 Task: Search one way flight ticket for 1 adult, 1 child, 1 infant in seat in premium economy from Wrangell: Wrangell Airport (also See Wrangell Seaplane Base) to Greensboro: Piedmont Triad International Airport on 5-1-2023. Choice of flights is Singapure airlines. Number of bags: 6 checked bags. Price is upto 86000. Outbound departure time preference is 23:45. Return departure time preference is 4:00.
Action: Mouse moved to (180, 155)
Screenshot: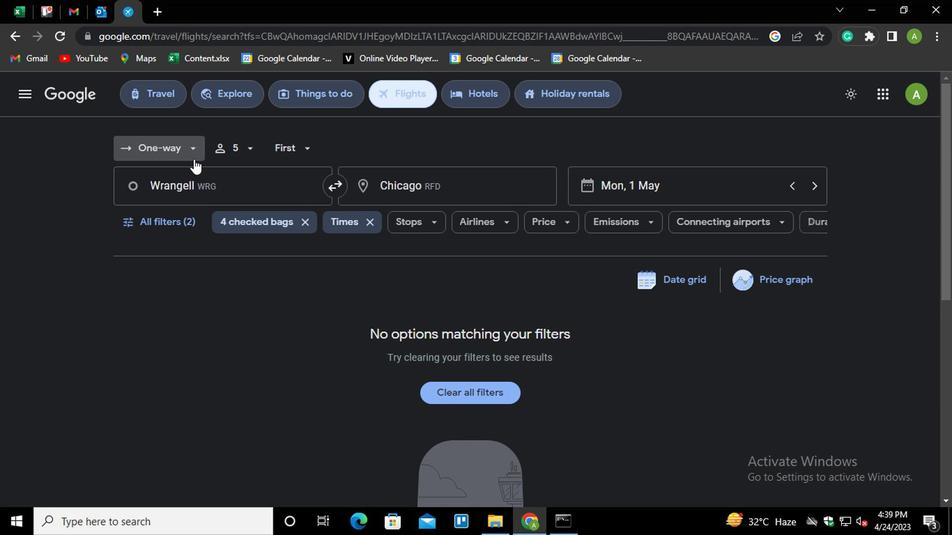 
Action: Mouse pressed left at (180, 155)
Screenshot: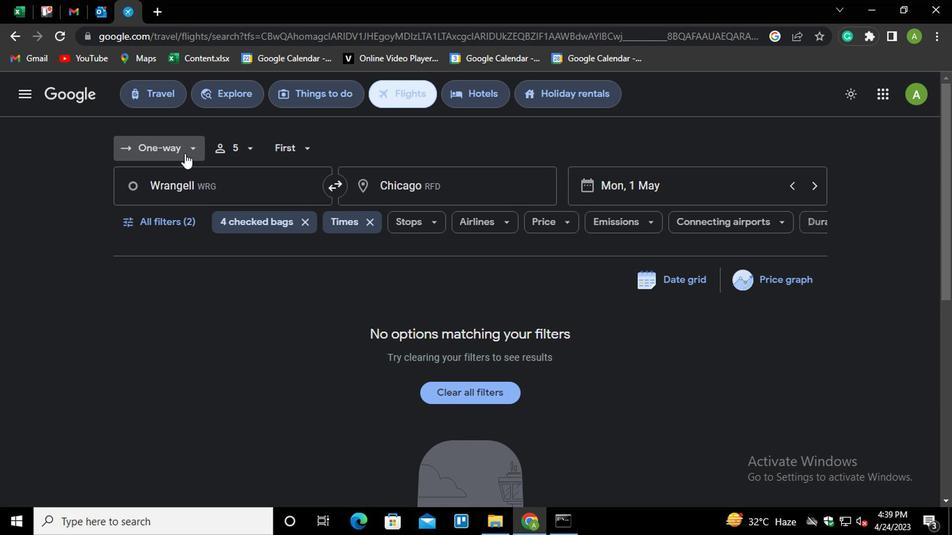 
Action: Mouse moved to (184, 211)
Screenshot: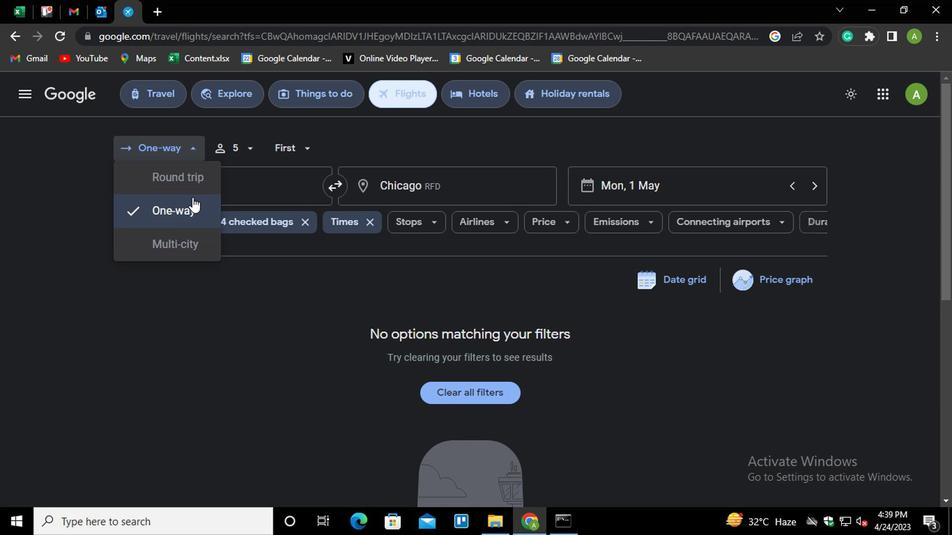 
Action: Mouse pressed left at (184, 211)
Screenshot: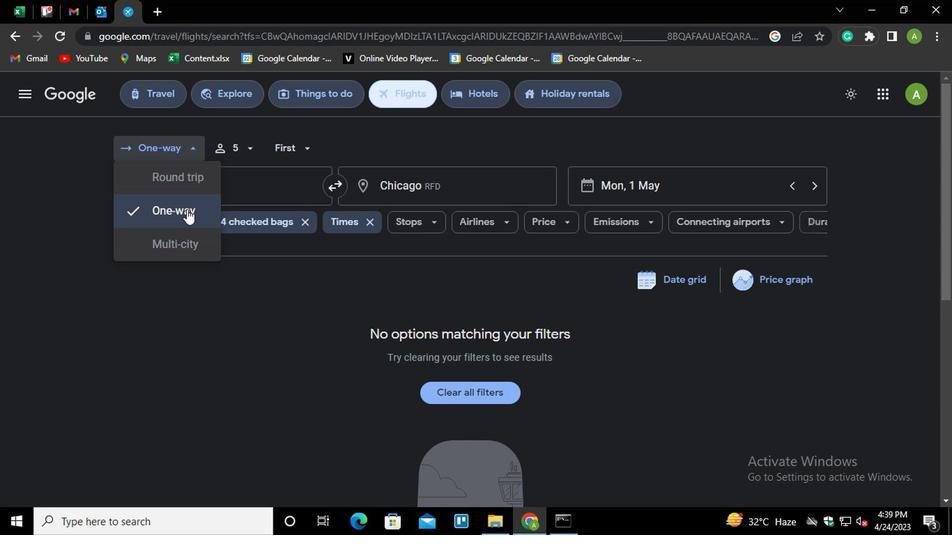 
Action: Mouse moved to (218, 150)
Screenshot: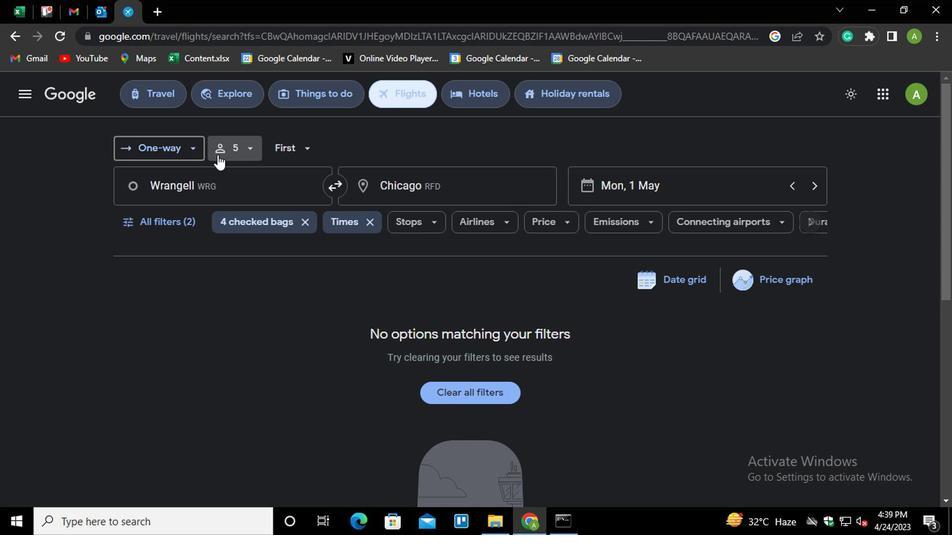 
Action: Mouse pressed left at (218, 150)
Screenshot: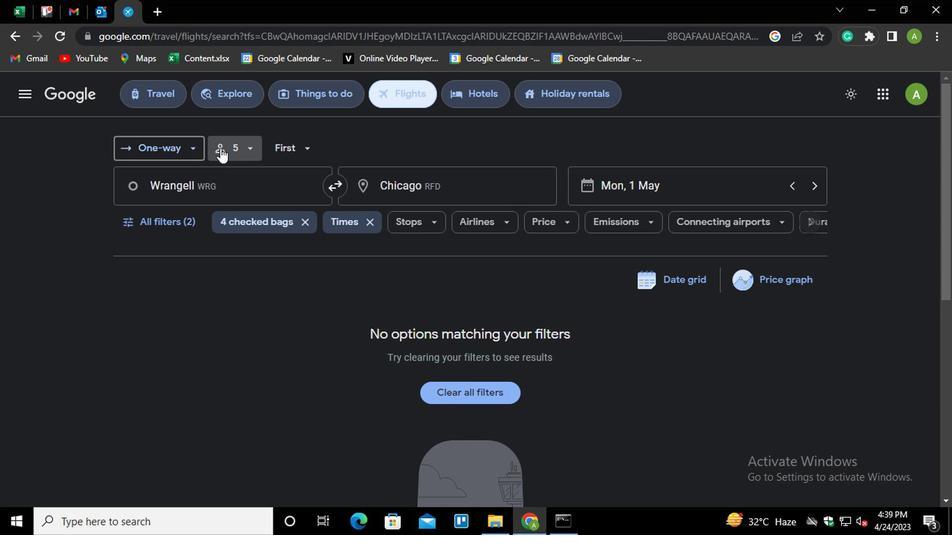 
Action: Mouse moved to (309, 184)
Screenshot: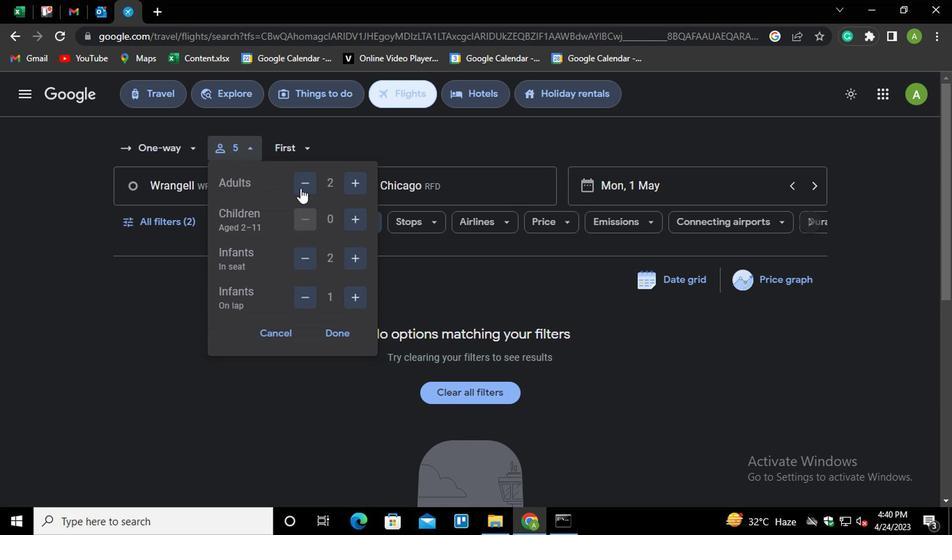 
Action: Mouse pressed left at (309, 184)
Screenshot: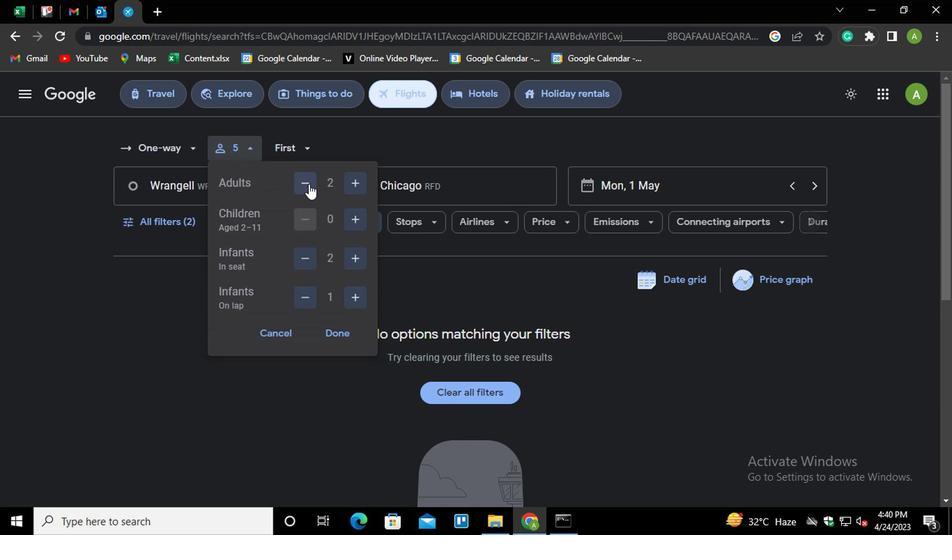 
Action: Mouse moved to (350, 218)
Screenshot: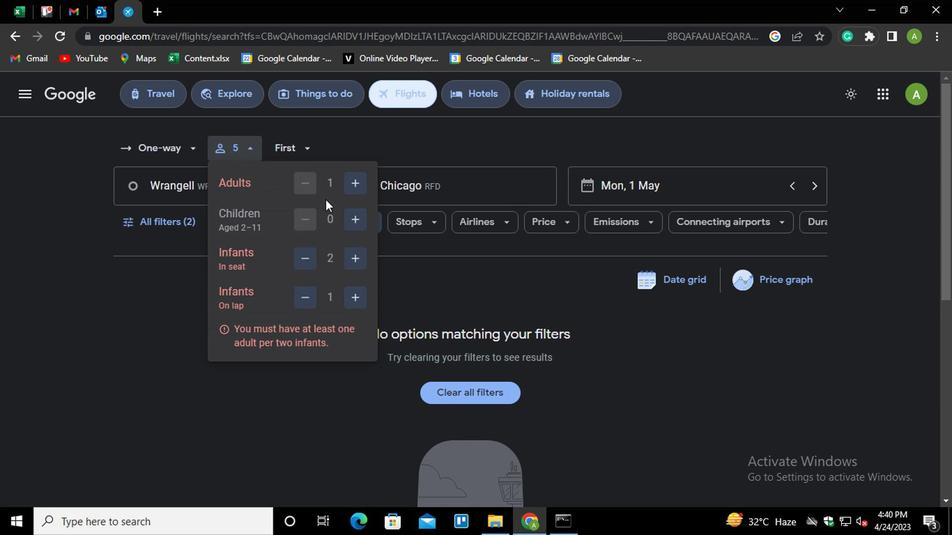 
Action: Mouse pressed left at (350, 218)
Screenshot: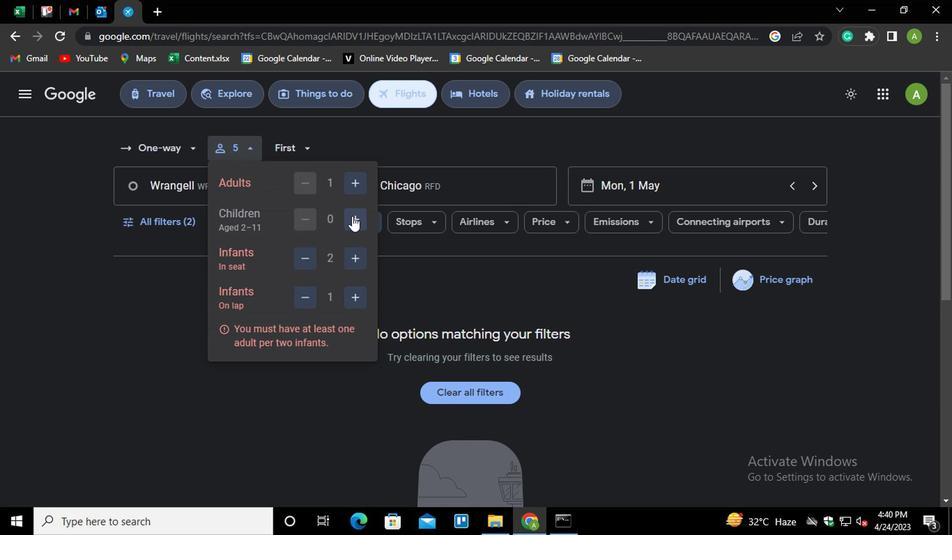 
Action: Mouse moved to (299, 258)
Screenshot: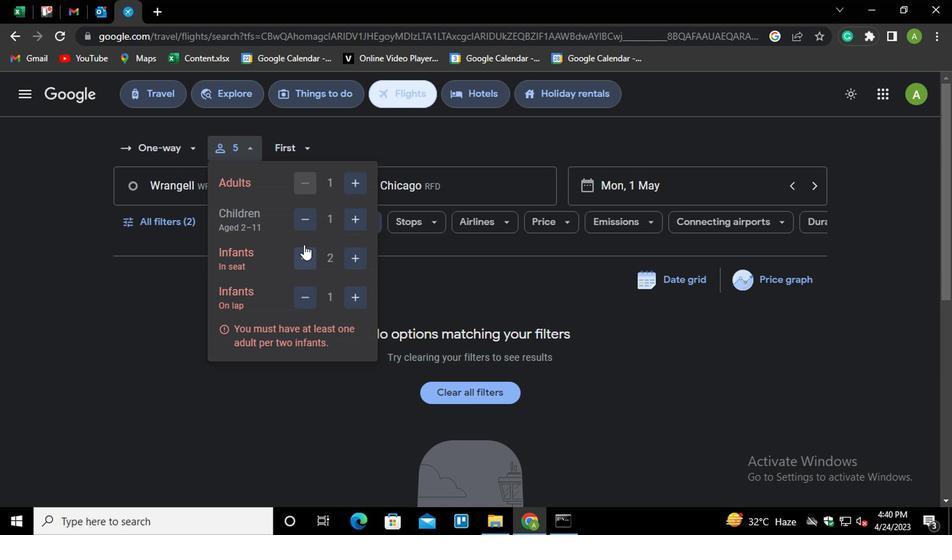 
Action: Mouse pressed left at (299, 258)
Screenshot: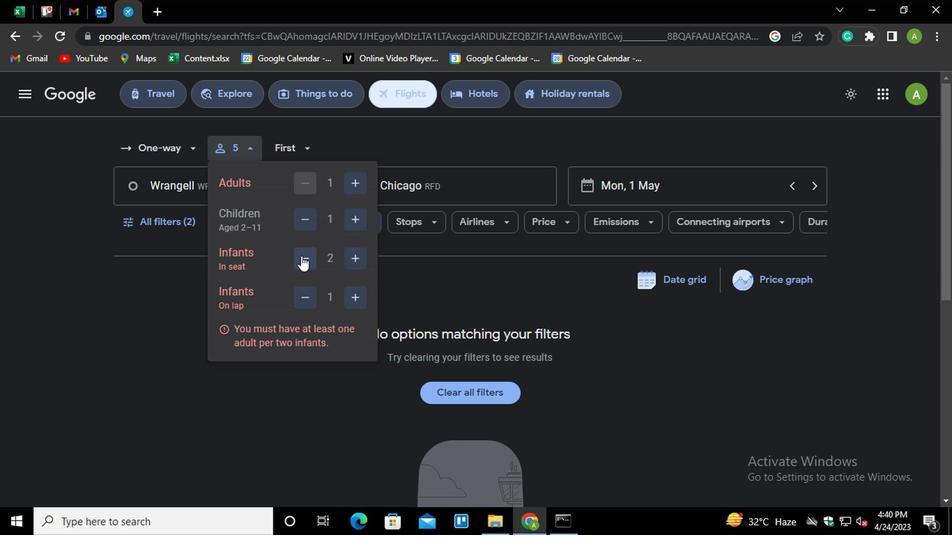 
Action: Mouse moved to (307, 294)
Screenshot: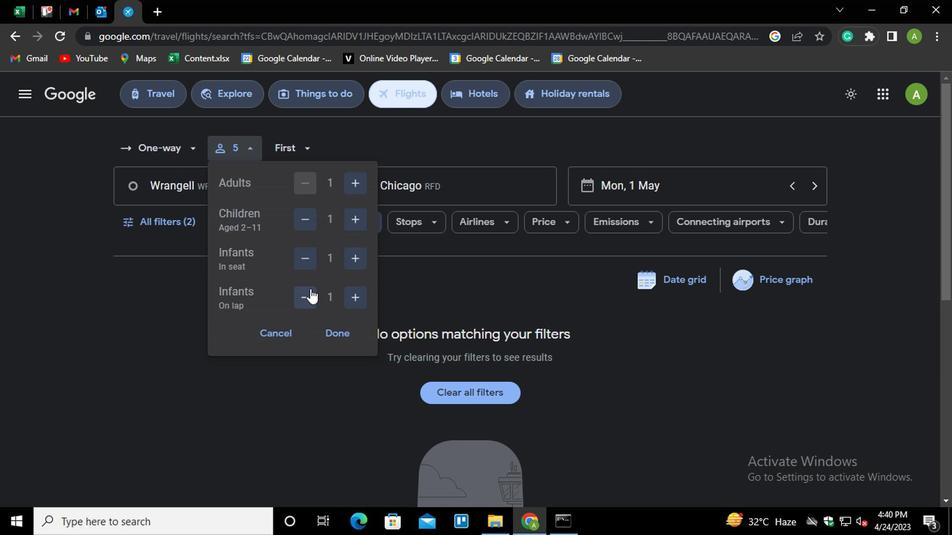 
Action: Mouse pressed left at (307, 294)
Screenshot: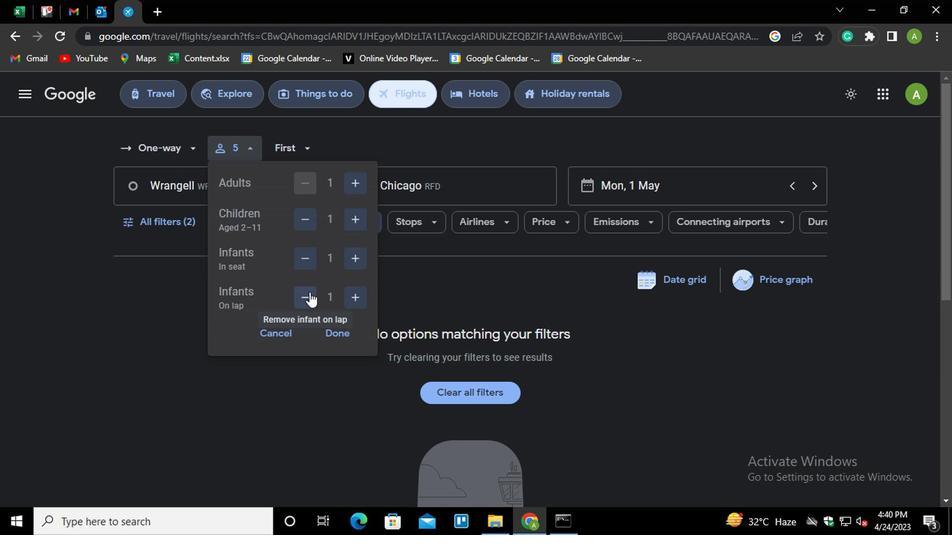 
Action: Mouse moved to (325, 335)
Screenshot: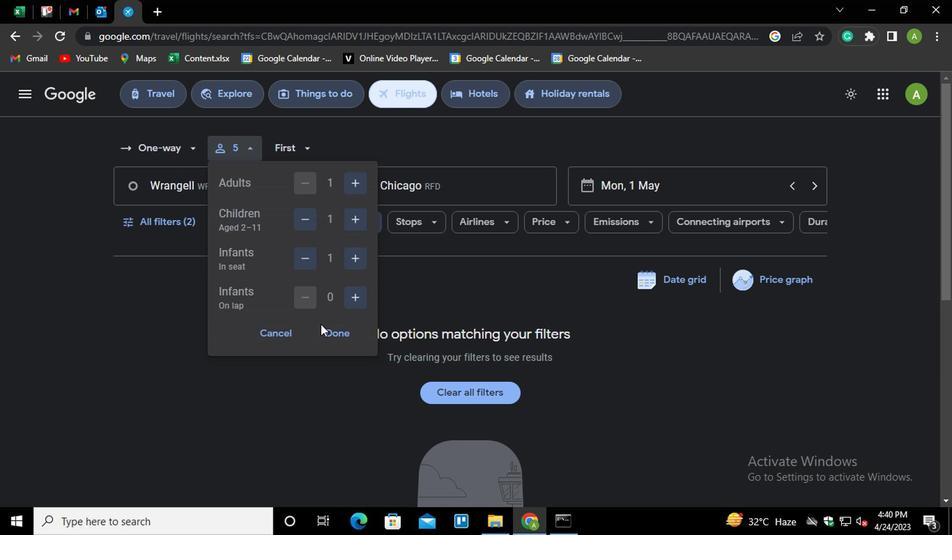 
Action: Mouse pressed left at (325, 335)
Screenshot: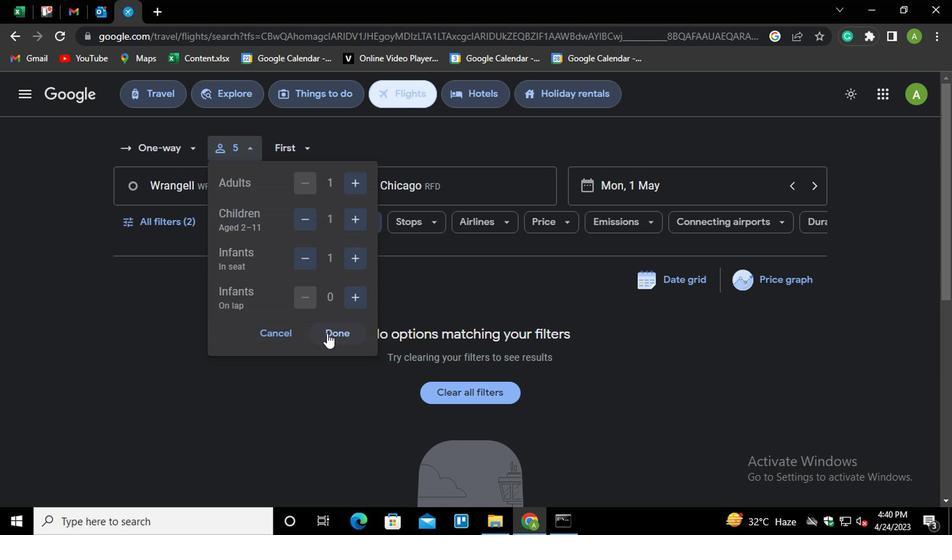 
Action: Mouse moved to (302, 155)
Screenshot: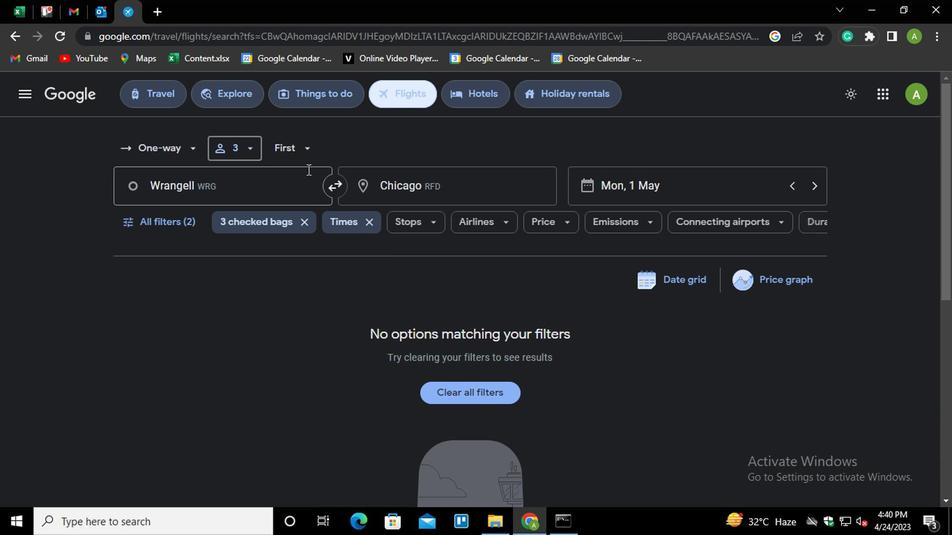 
Action: Mouse pressed left at (302, 155)
Screenshot: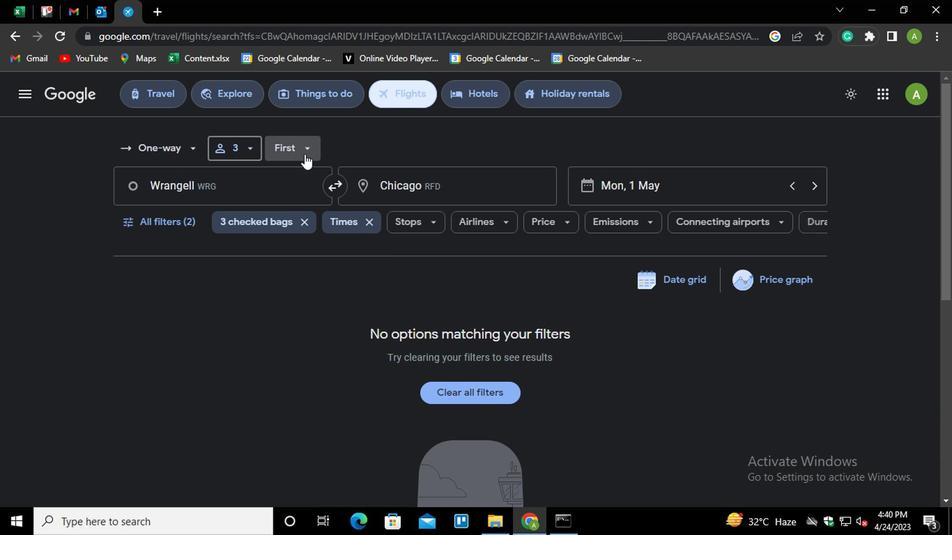 
Action: Mouse moved to (312, 180)
Screenshot: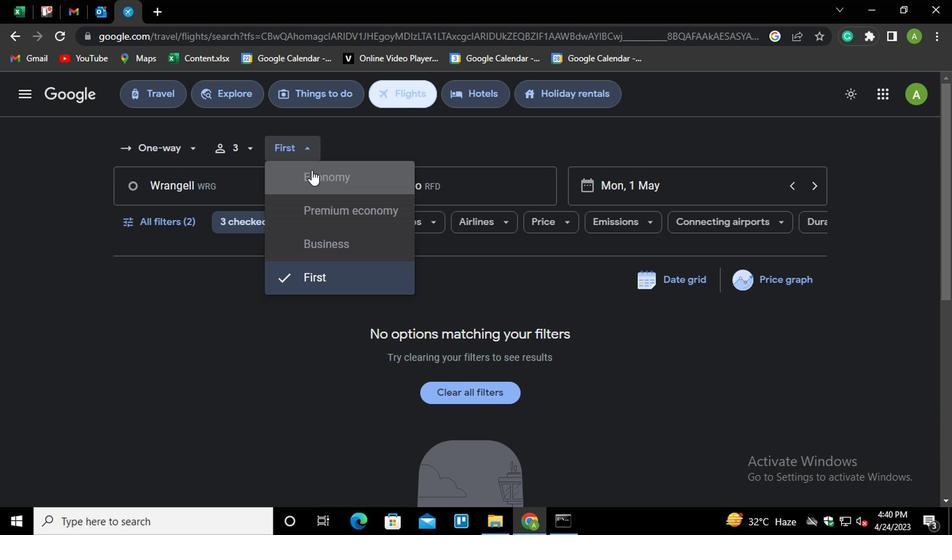 
Action: Mouse pressed left at (312, 180)
Screenshot: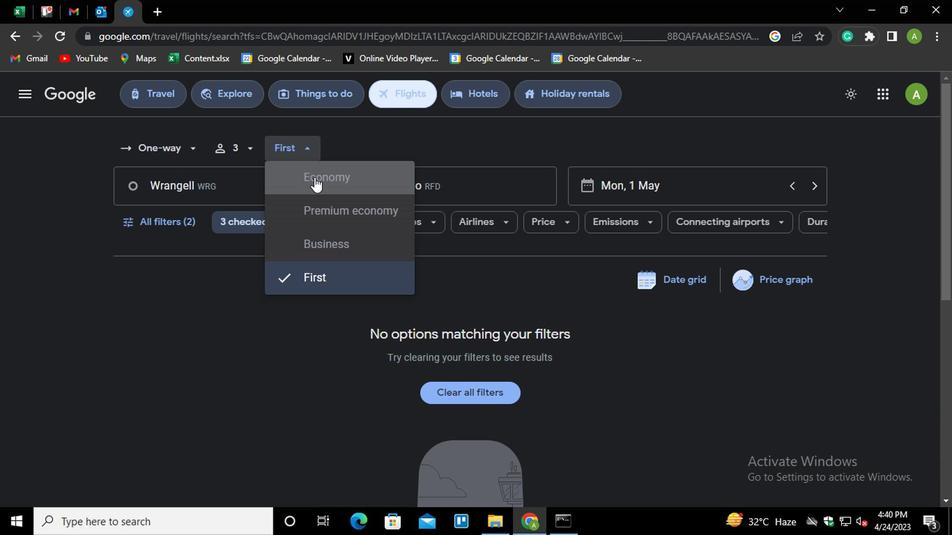 
Action: Mouse moved to (436, 193)
Screenshot: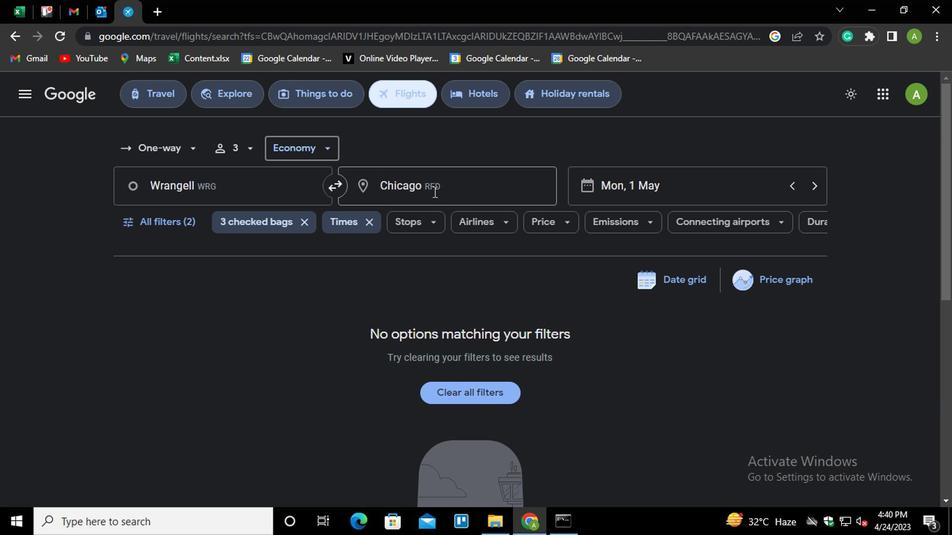
Action: Mouse pressed left at (436, 193)
Screenshot: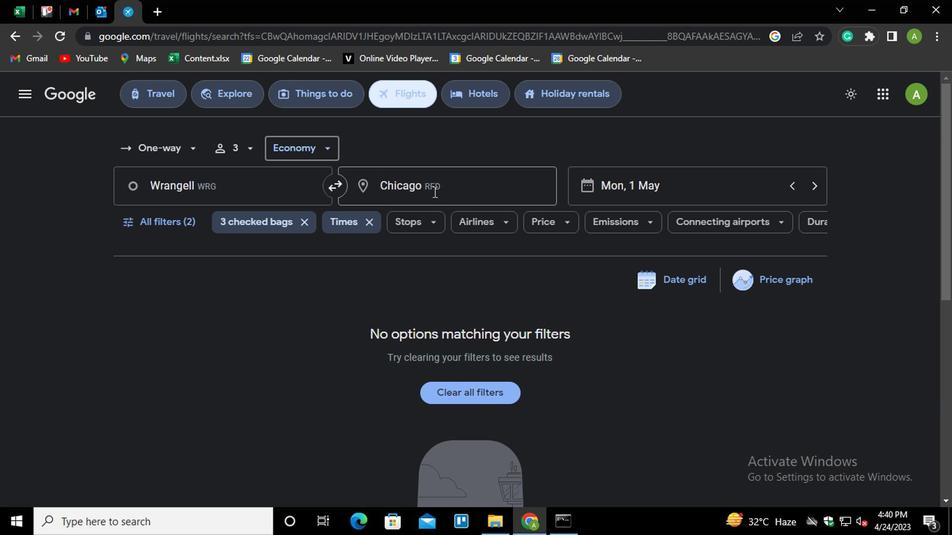 
Action: Key pressed <Key.shift>GREENSBR<Key.backspace><Key.down><Key.down><Key.enter>
Screenshot: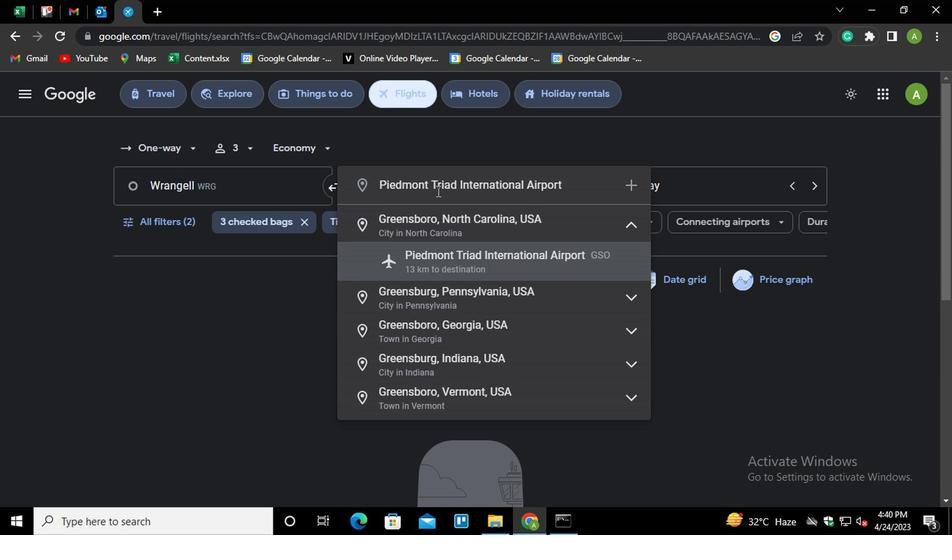 
Action: Mouse moved to (184, 222)
Screenshot: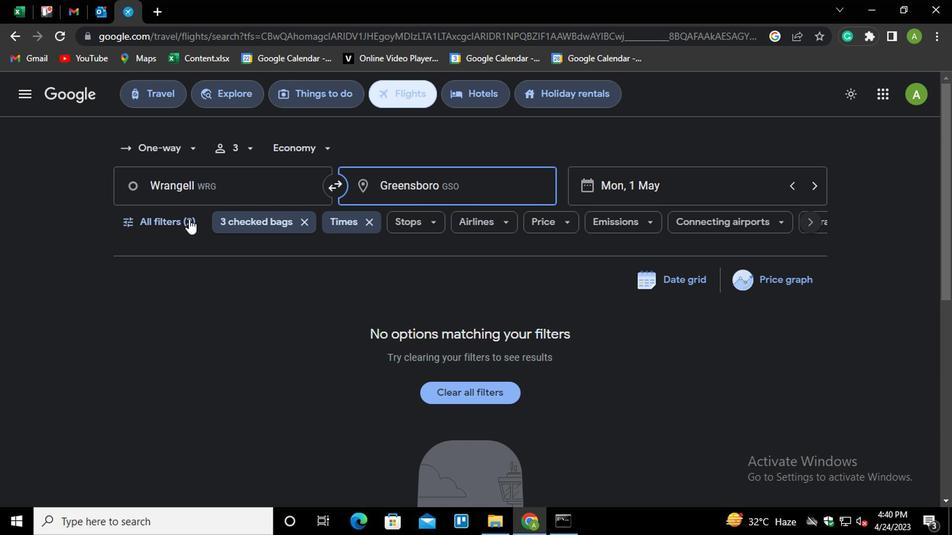 
Action: Mouse pressed left at (184, 222)
Screenshot: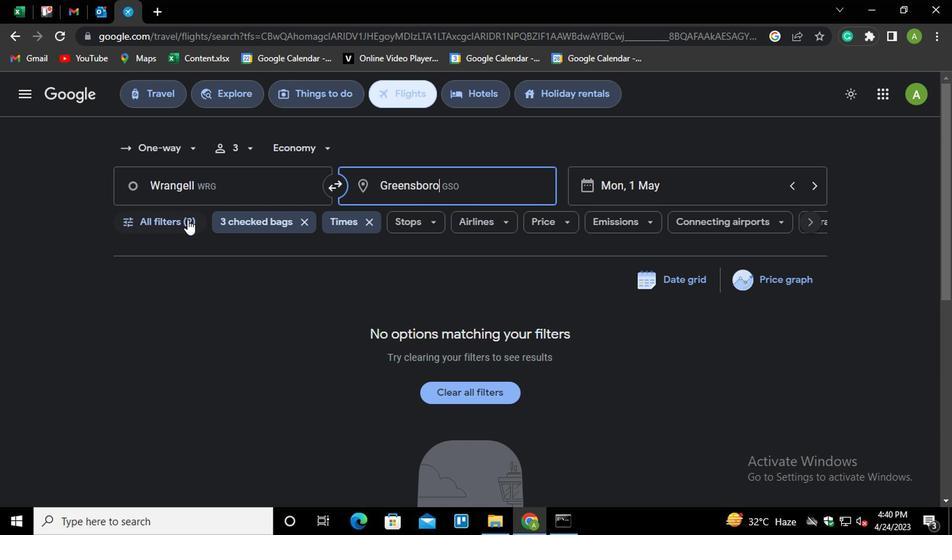 
Action: Mouse moved to (316, 491)
Screenshot: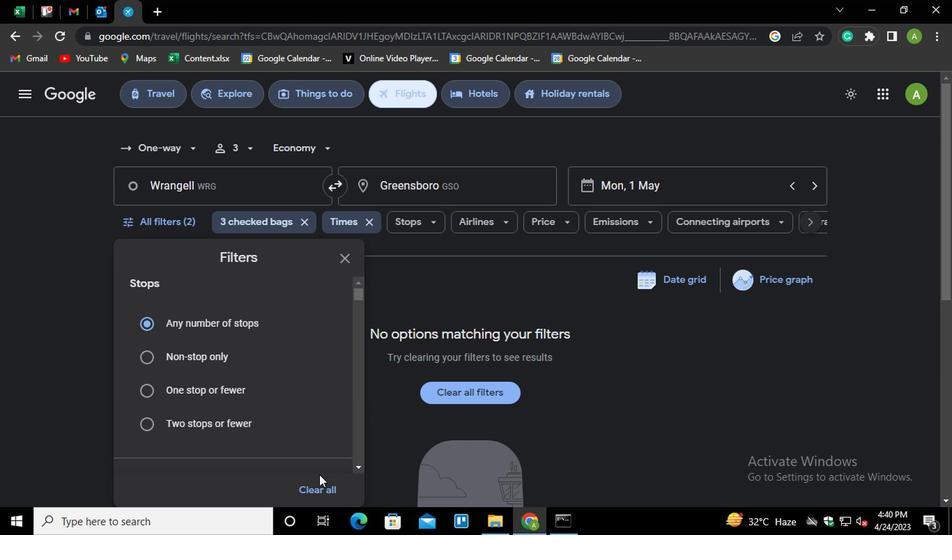 
Action: Mouse pressed left at (316, 491)
Screenshot: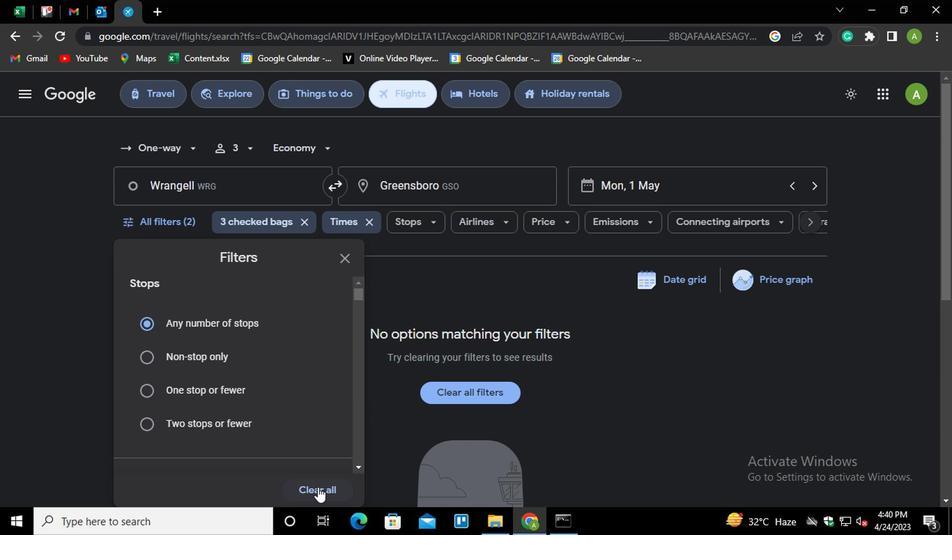 
Action: Mouse moved to (248, 344)
Screenshot: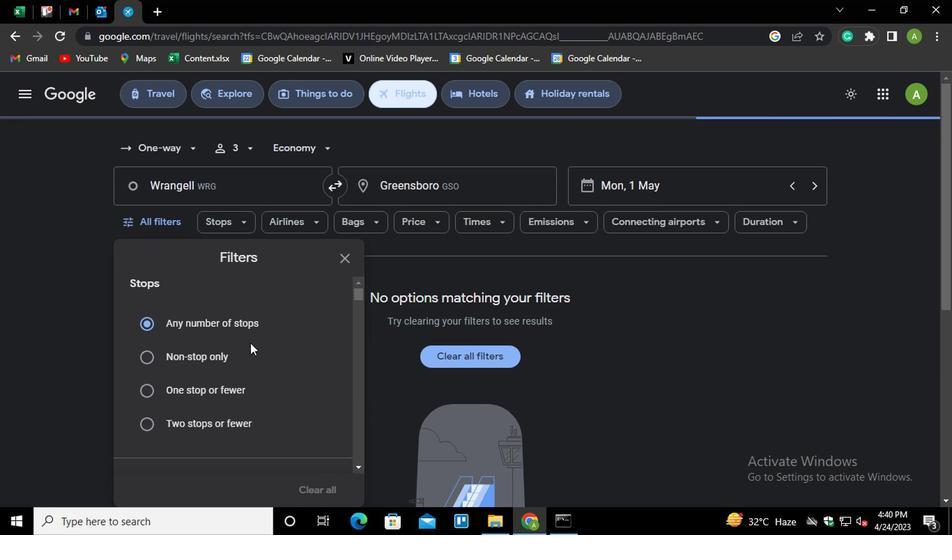 
Action: Mouse scrolled (248, 343) with delta (0, 0)
Screenshot: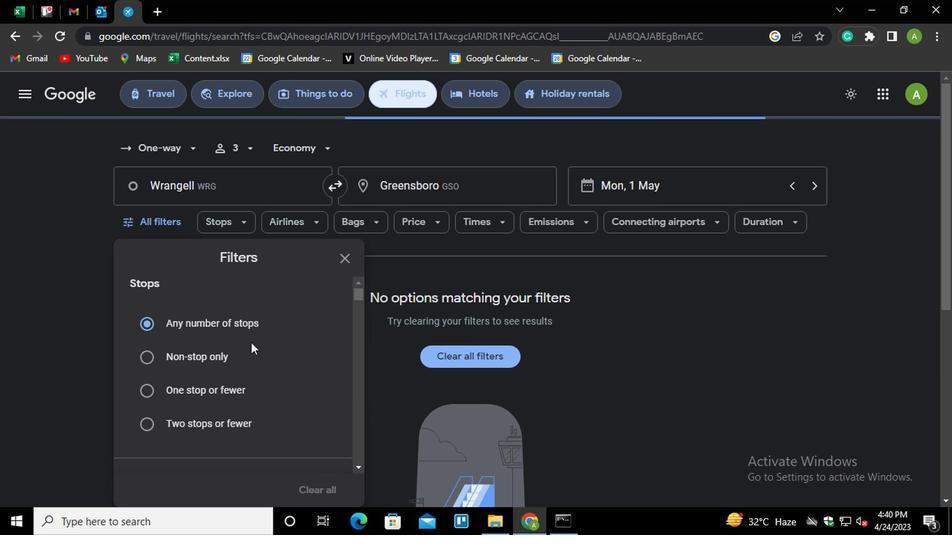 
Action: Mouse scrolled (248, 343) with delta (0, 0)
Screenshot: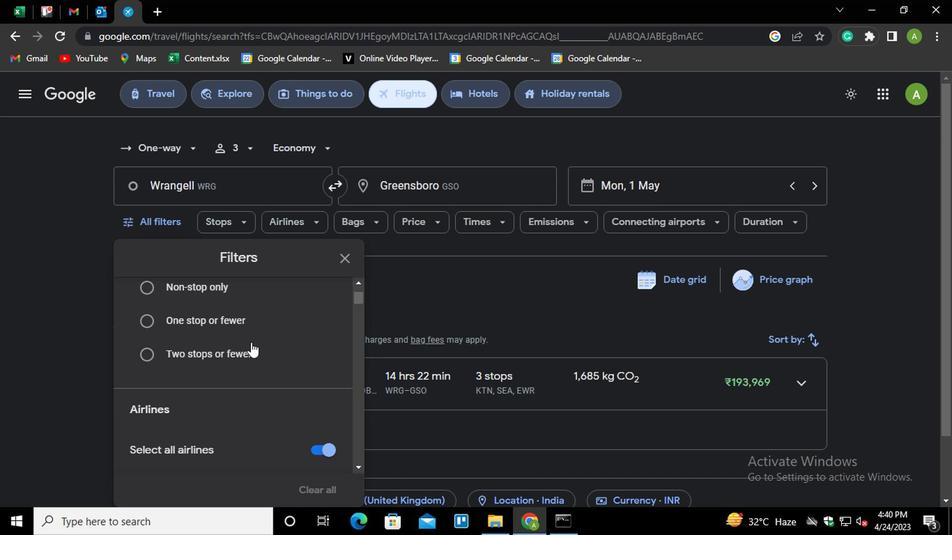 
Action: Mouse moved to (315, 386)
Screenshot: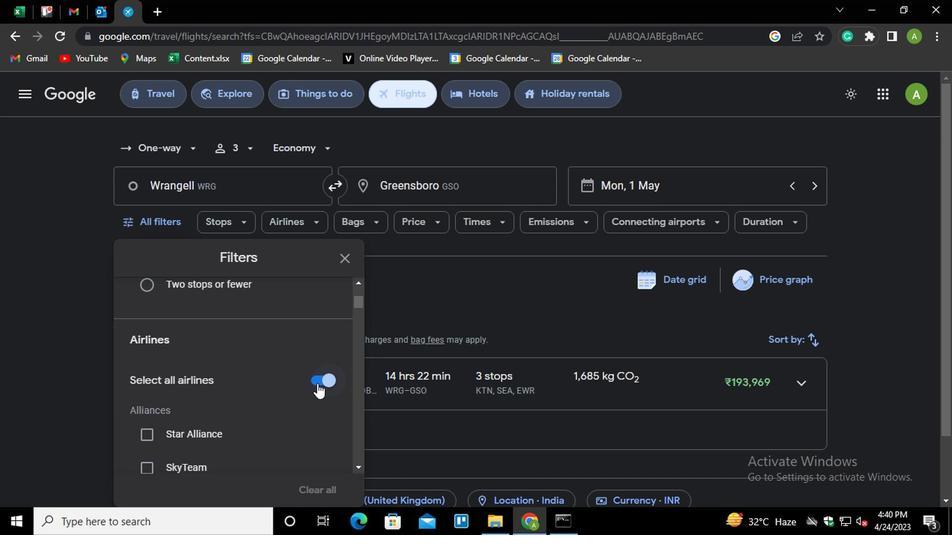 
Action: Mouse pressed left at (315, 386)
Screenshot: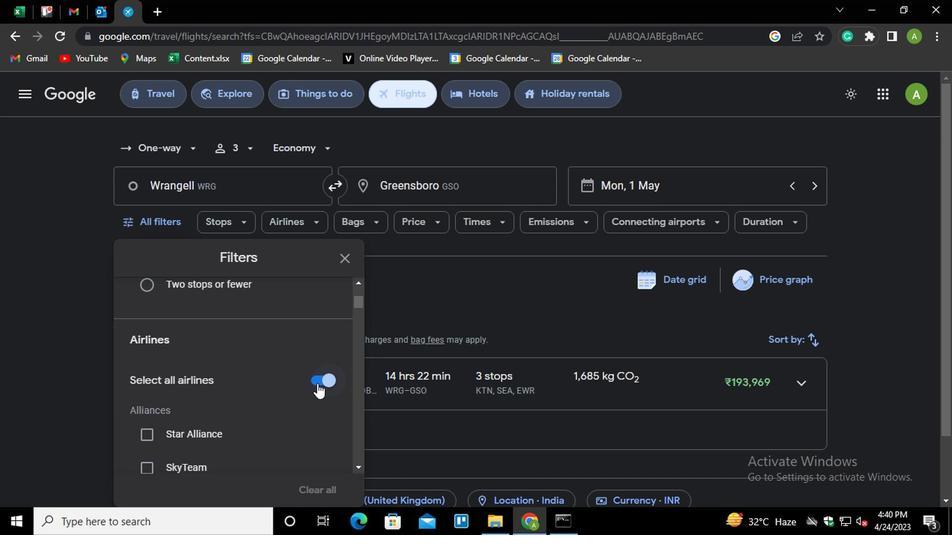 
Action: Mouse moved to (271, 381)
Screenshot: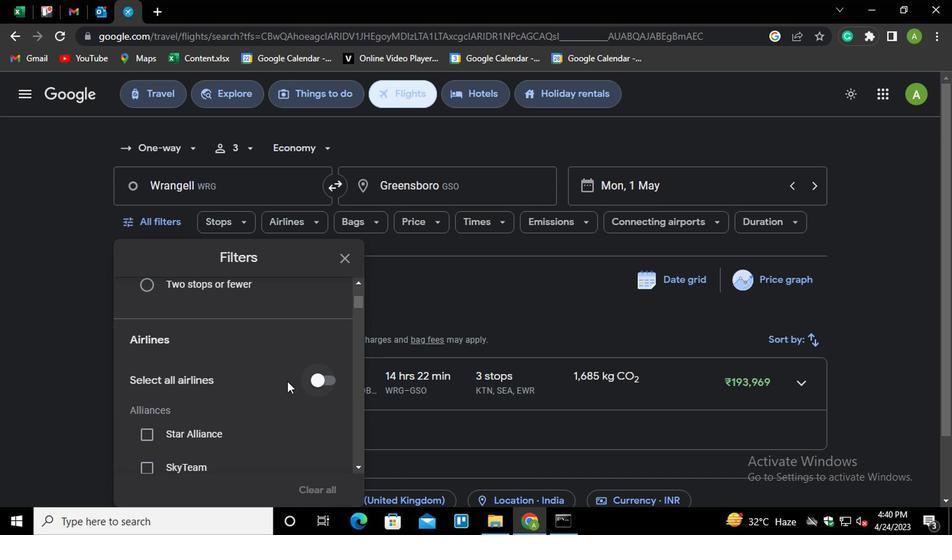 
Action: Mouse scrolled (271, 380) with delta (0, 0)
Screenshot: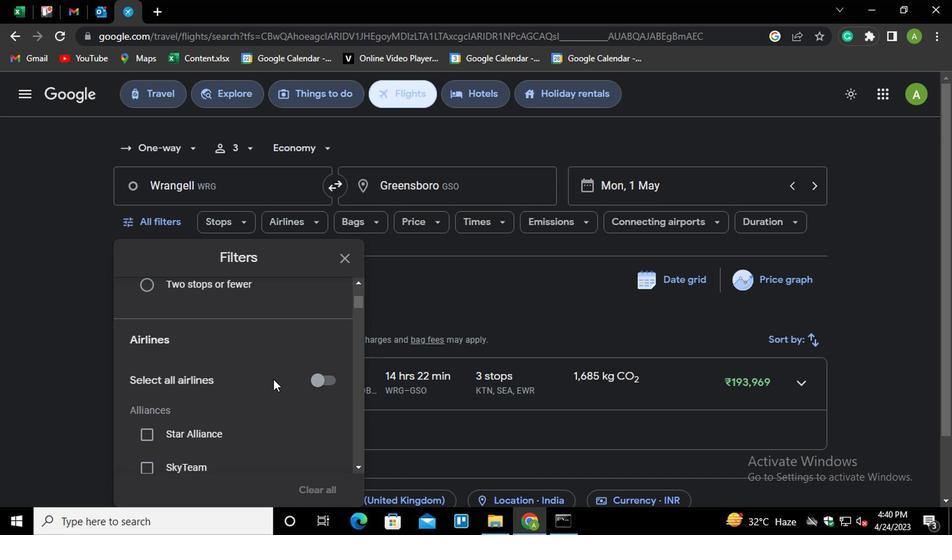 
Action: Mouse scrolled (271, 380) with delta (0, 0)
Screenshot: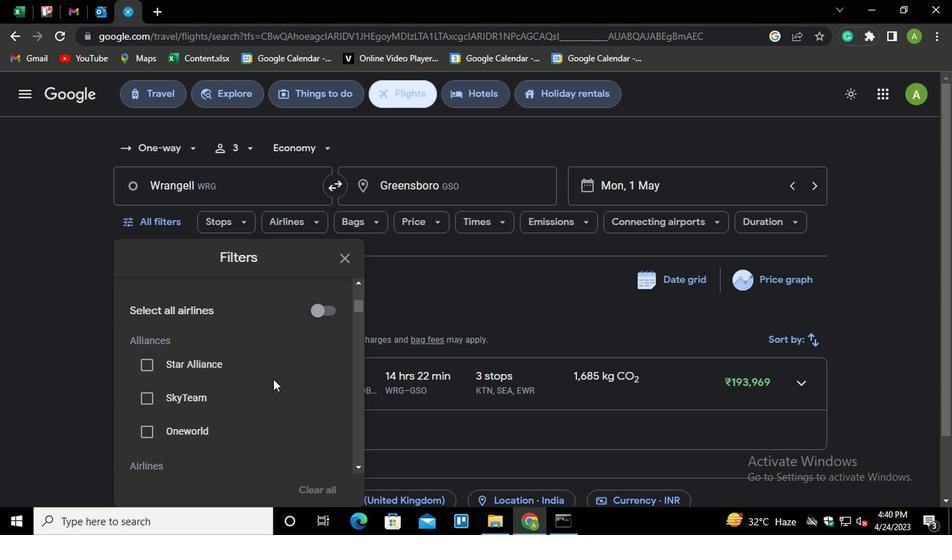 
Action: Mouse moved to (270, 381)
Screenshot: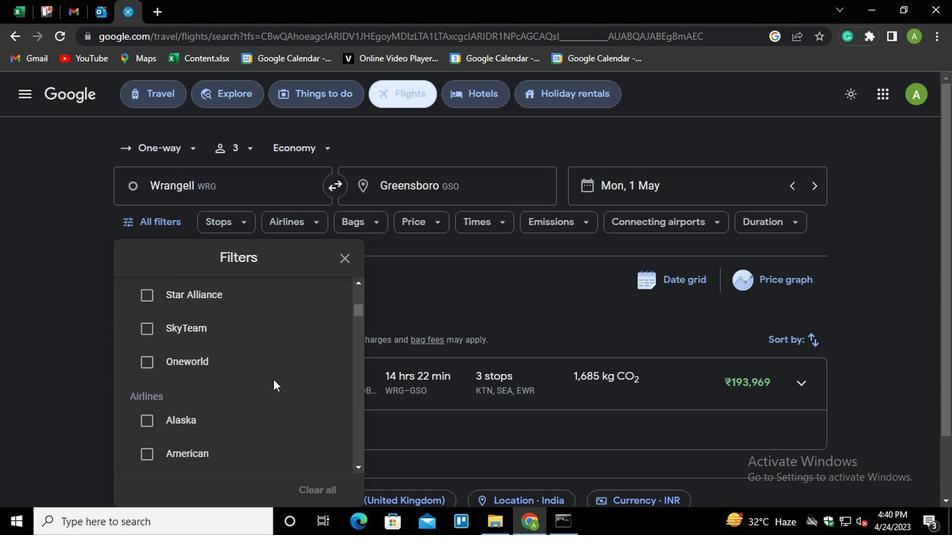 
Action: Mouse scrolled (270, 380) with delta (0, 0)
Screenshot: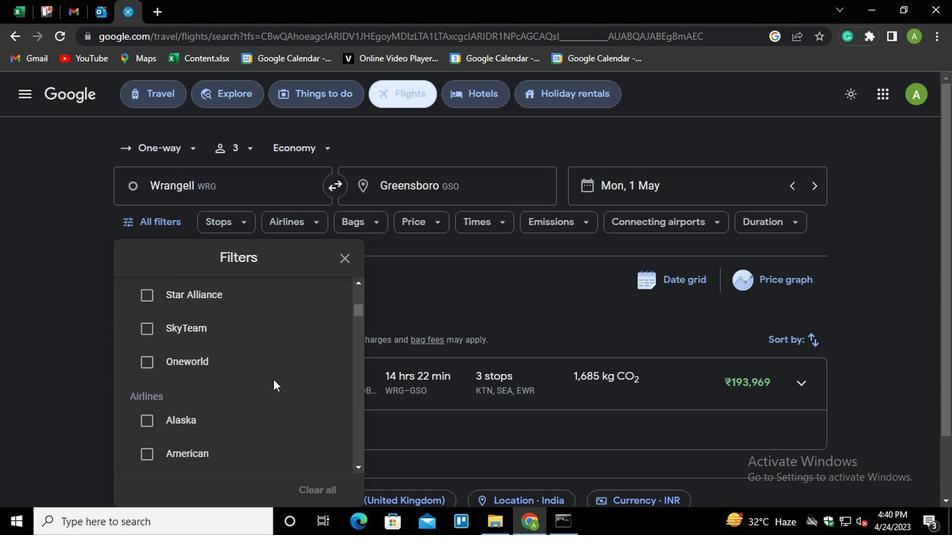 
Action: Mouse scrolled (270, 380) with delta (0, 0)
Screenshot: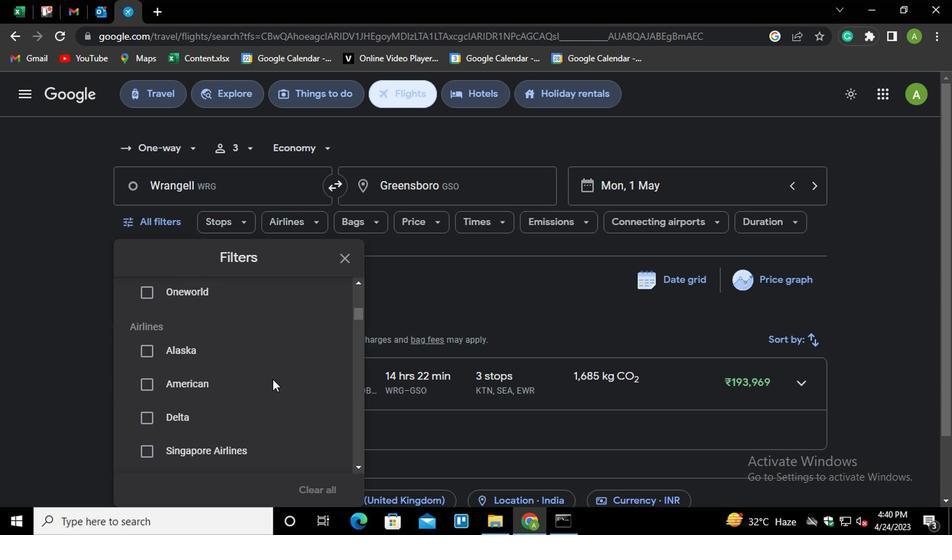 
Action: Mouse scrolled (270, 380) with delta (0, 0)
Screenshot: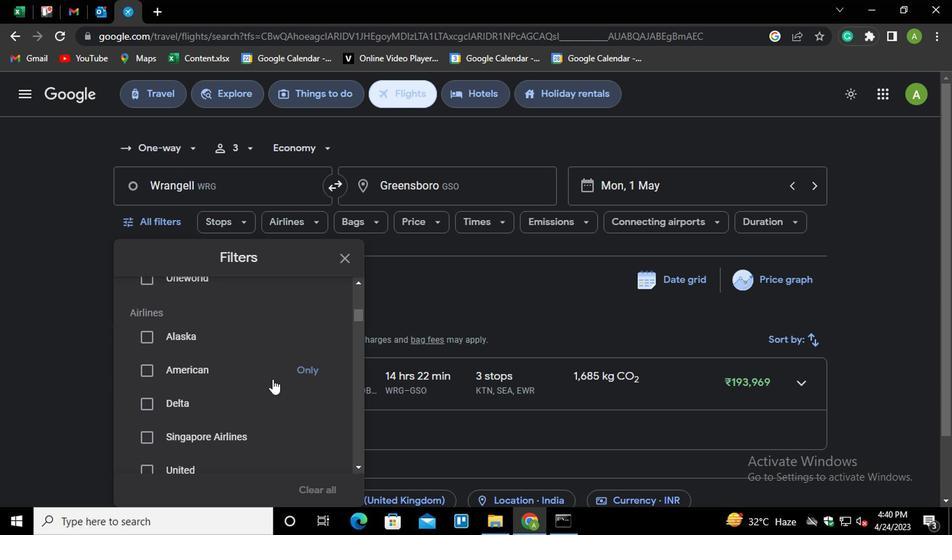 
Action: Mouse moved to (301, 311)
Screenshot: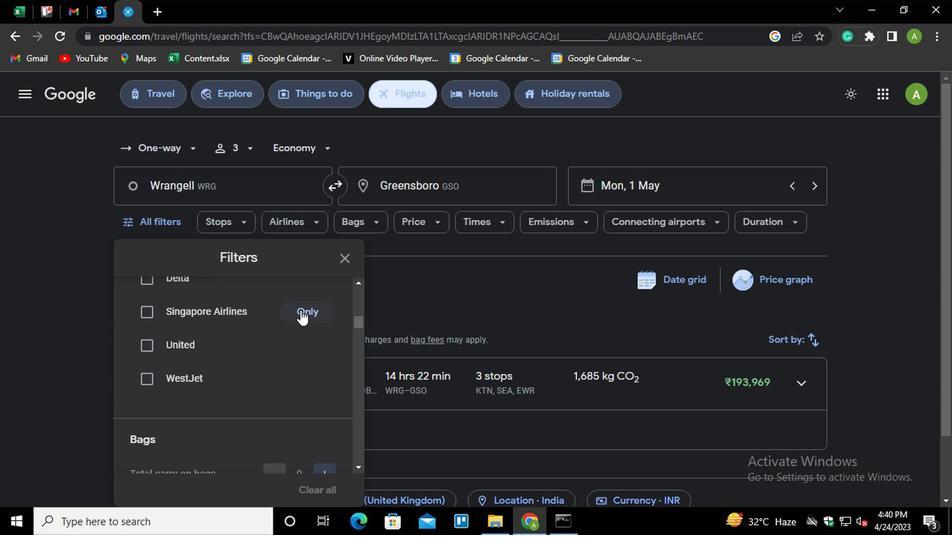 
Action: Mouse pressed left at (301, 311)
Screenshot: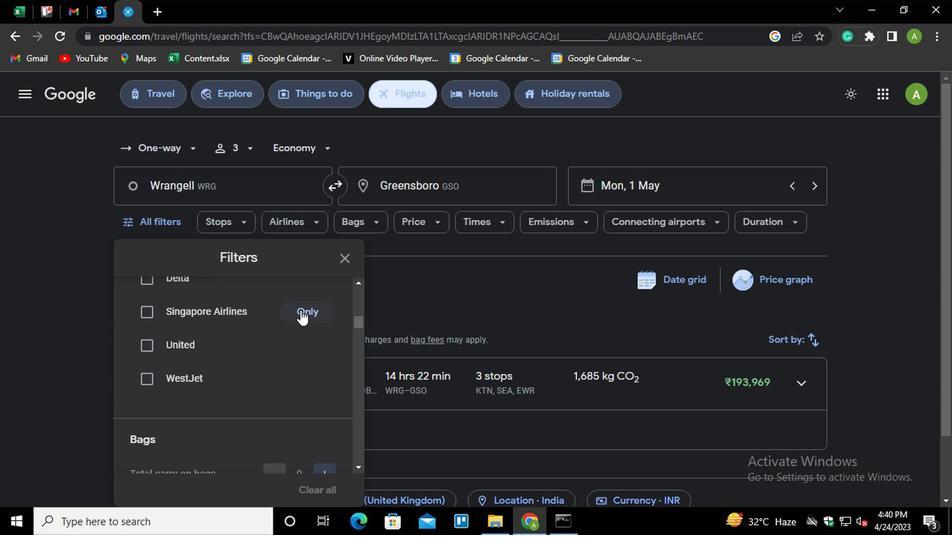 
Action: Mouse moved to (286, 336)
Screenshot: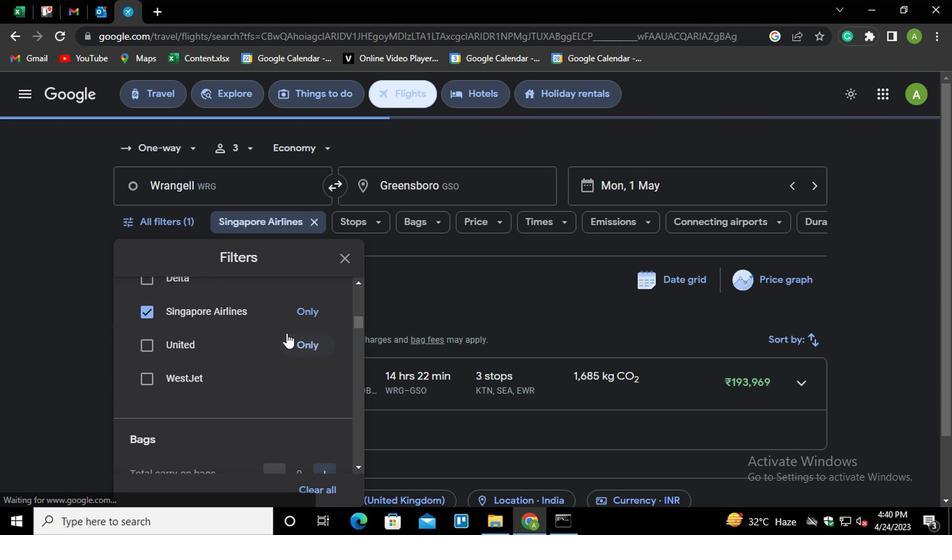 
Action: Mouse scrolled (286, 336) with delta (0, 0)
Screenshot: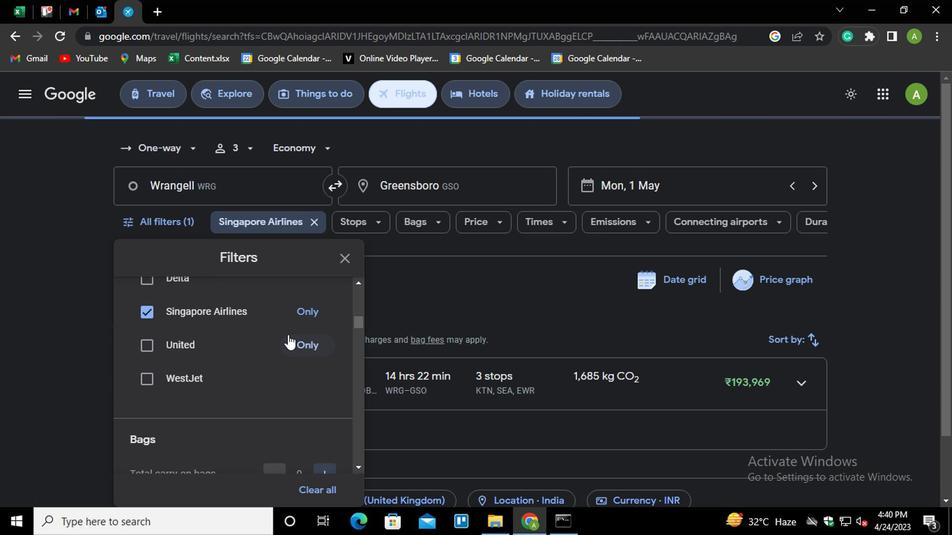 
Action: Mouse moved to (326, 433)
Screenshot: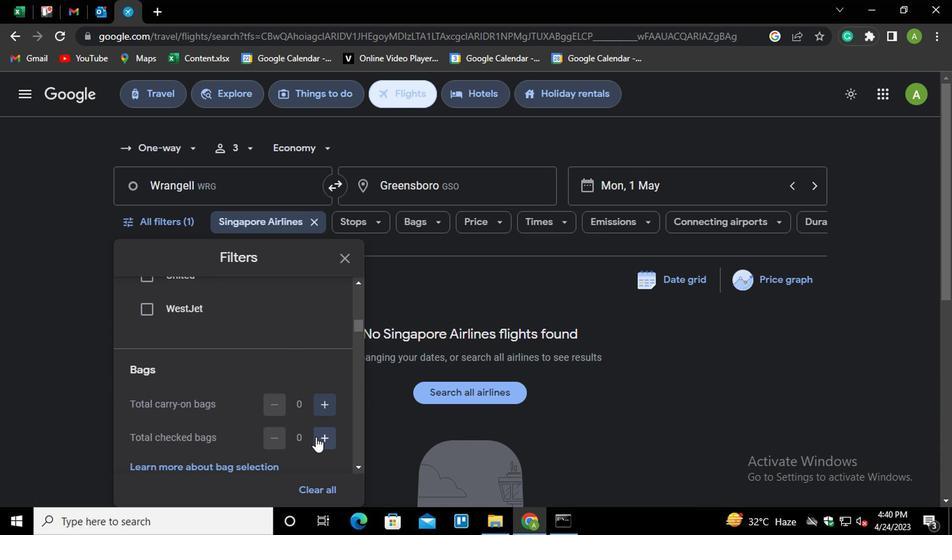 
Action: Mouse pressed left at (326, 433)
Screenshot: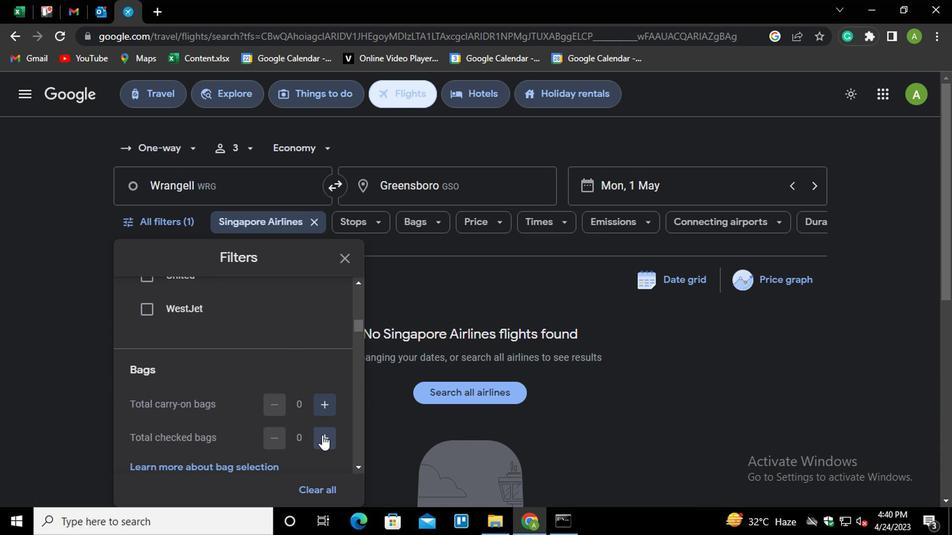 
Action: Mouse pressed left at (326, 433)
Screenshot: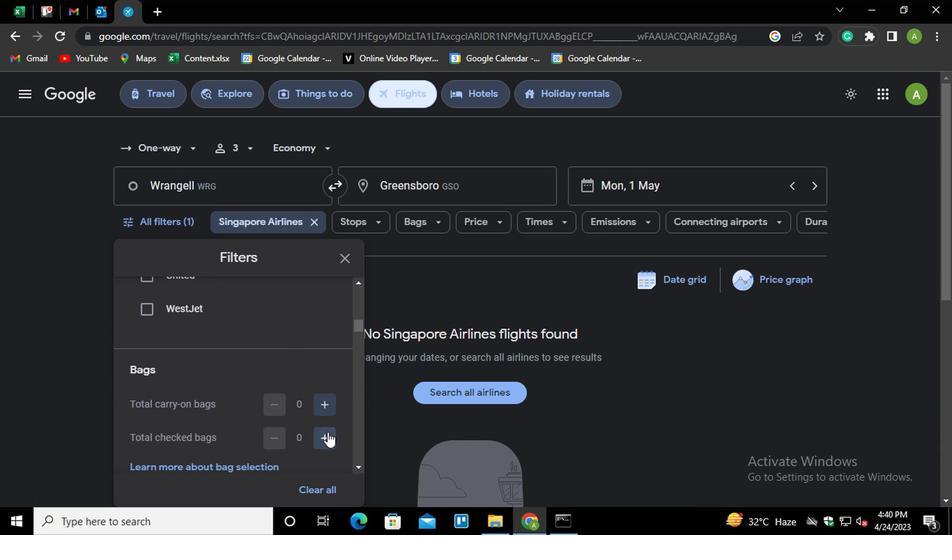 
Action: Mouse pressed left at (326, 433)
Screenshot: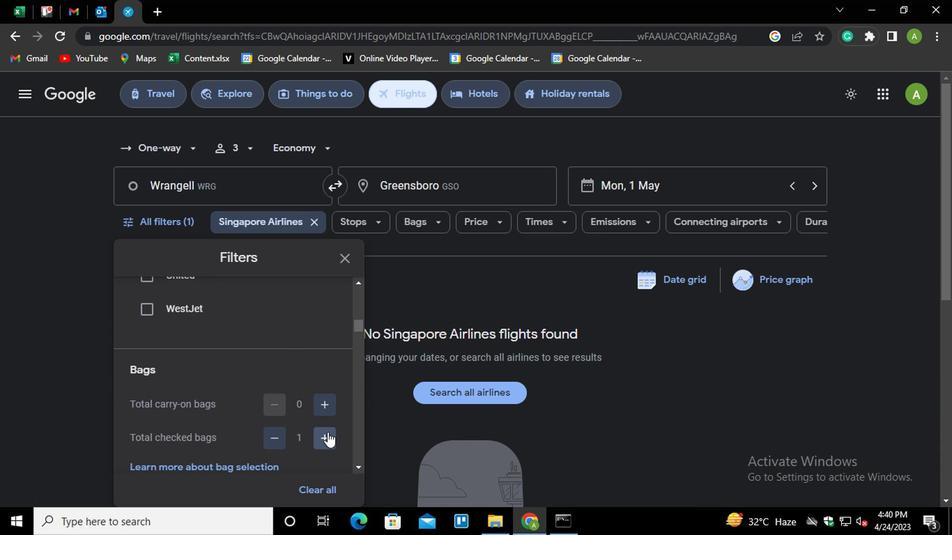 
Action: Mouse pressed left at (326, 433)
Screenshot: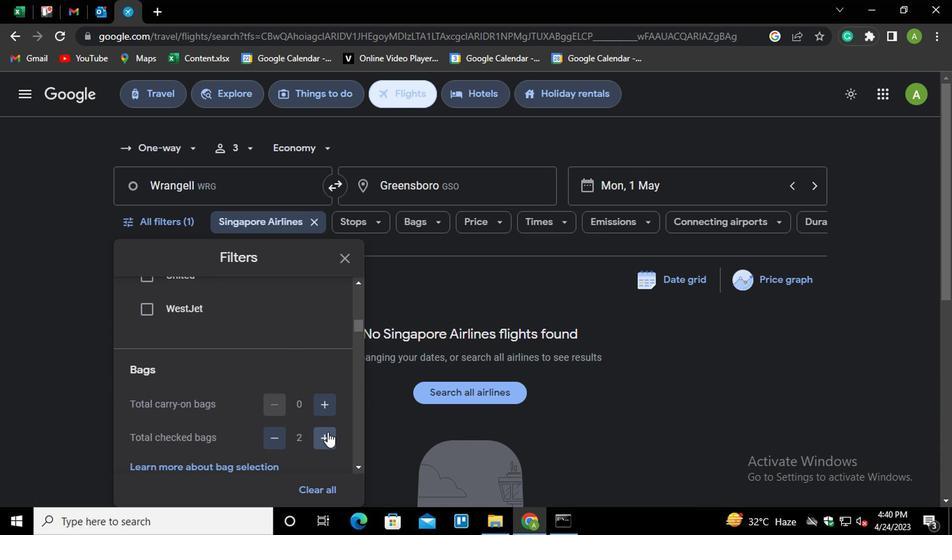
Action: Mouse moved to (326, 433)
Screenshot: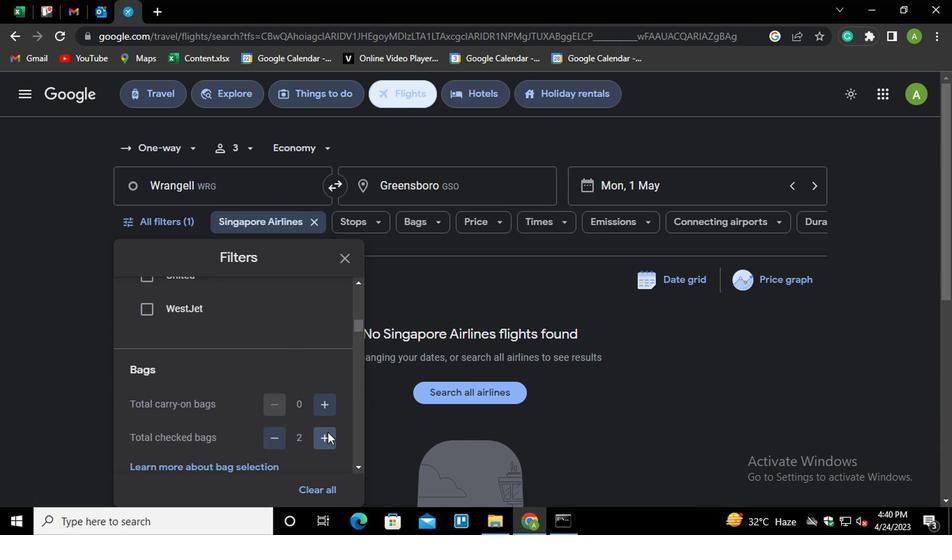 
Action: Mouse pressed left at (326, 433)
Screenshot: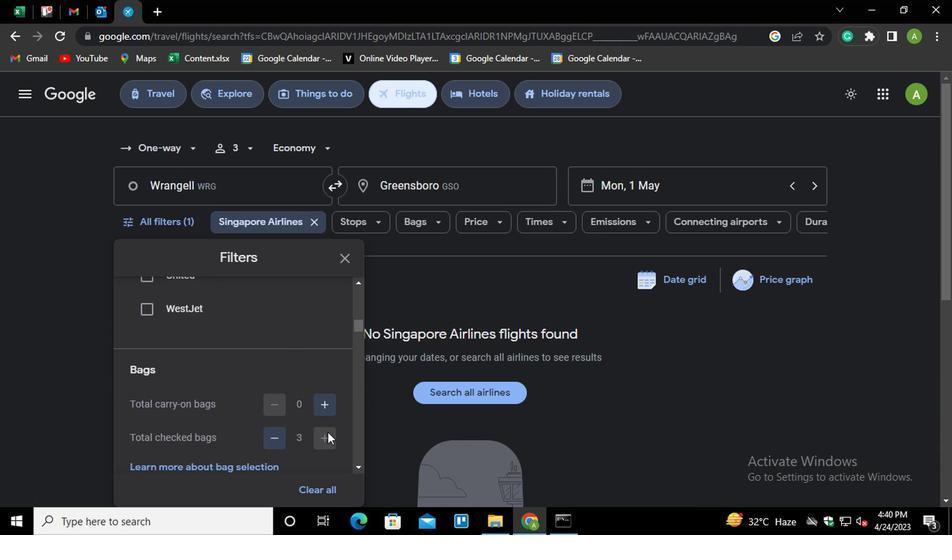 
Action: Mouse moved to (302, 423)
Screenshot: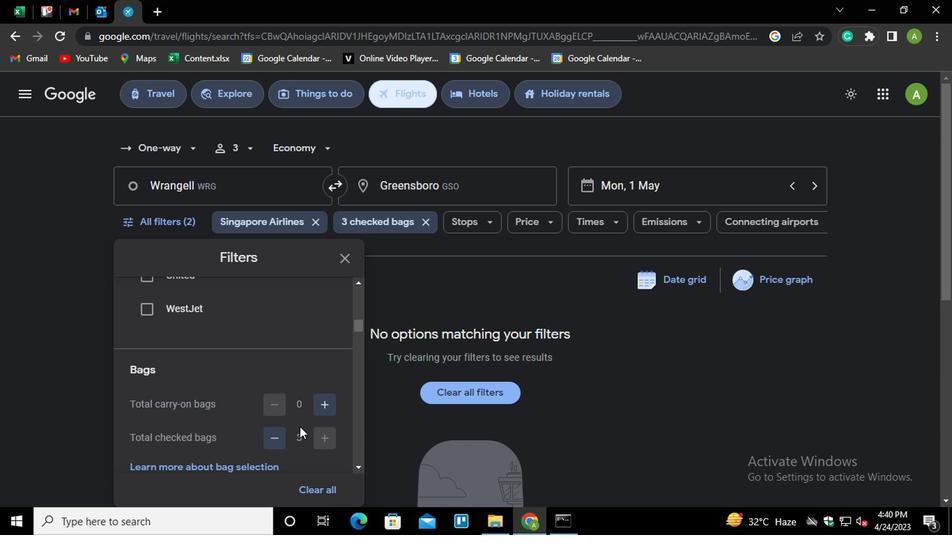 
Action: Mouse scrolled (302, 422) with delta (0, 0)
Screenshot: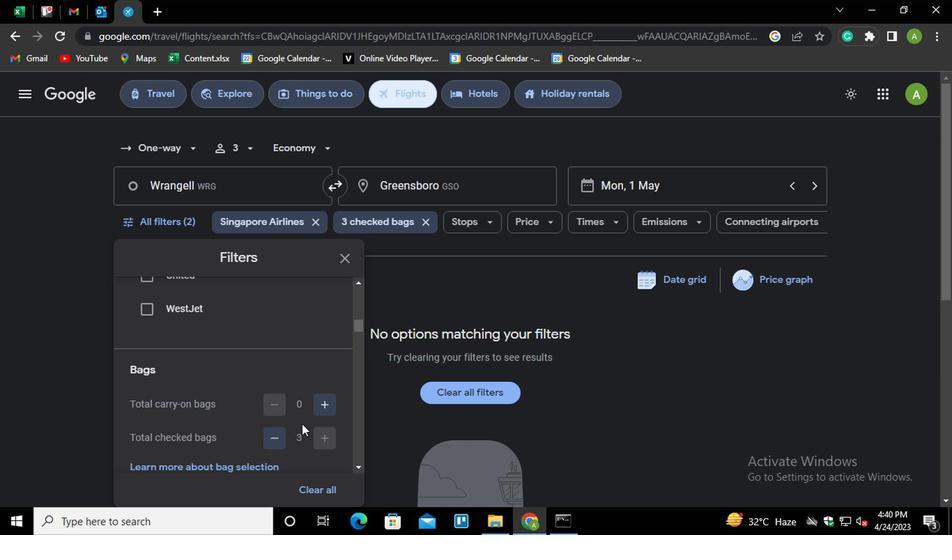 
Action: Mouse scrolled (302, 422) with delta (0, 0)
Screenshot: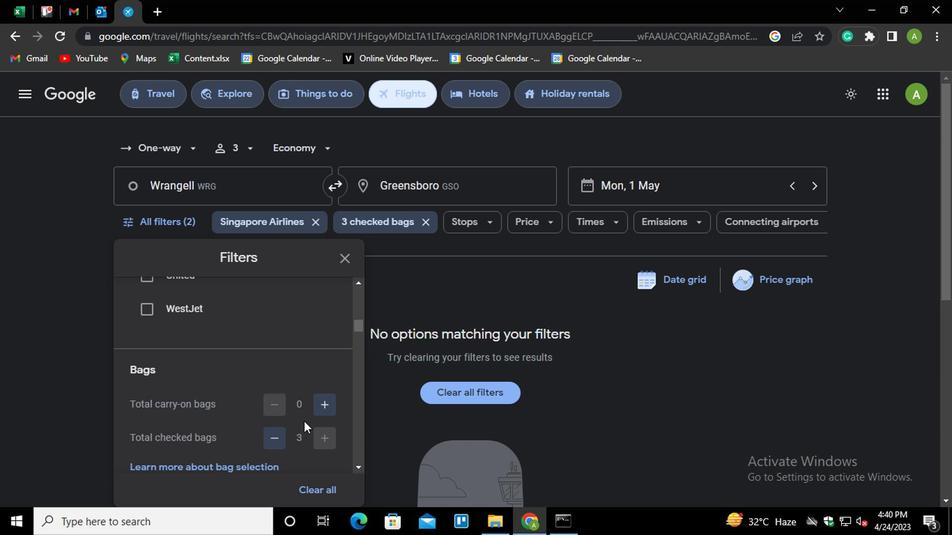
Action: Mouse scrolled (302, 422) with delta (0, 0)
Screenshot: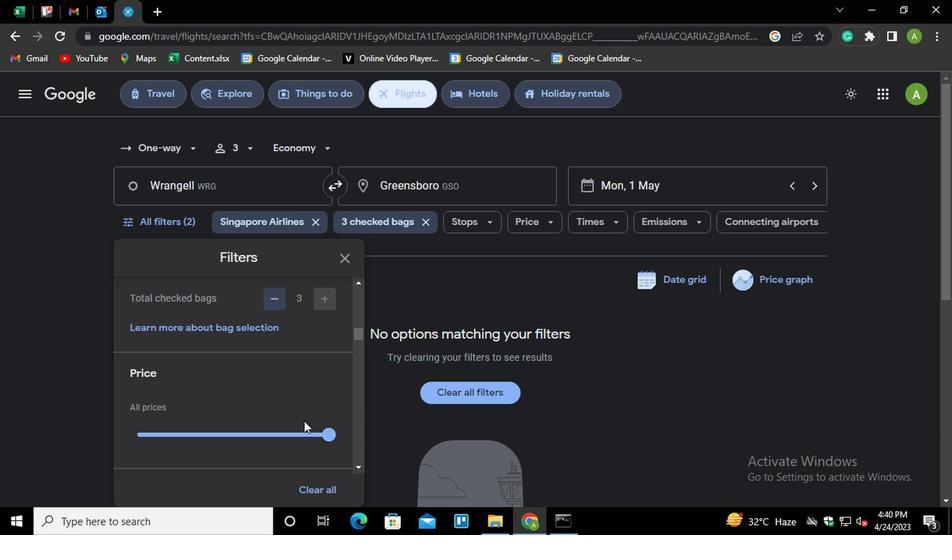 
Action: Mouse moved to (326, 361)
Screenshot: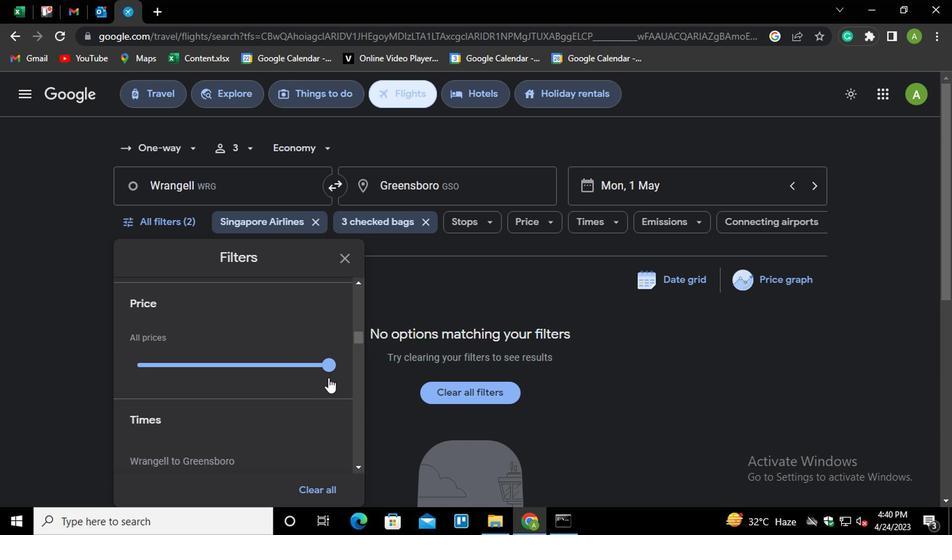 
Action: Mouse pressed left at (326, 361)
Screenshot: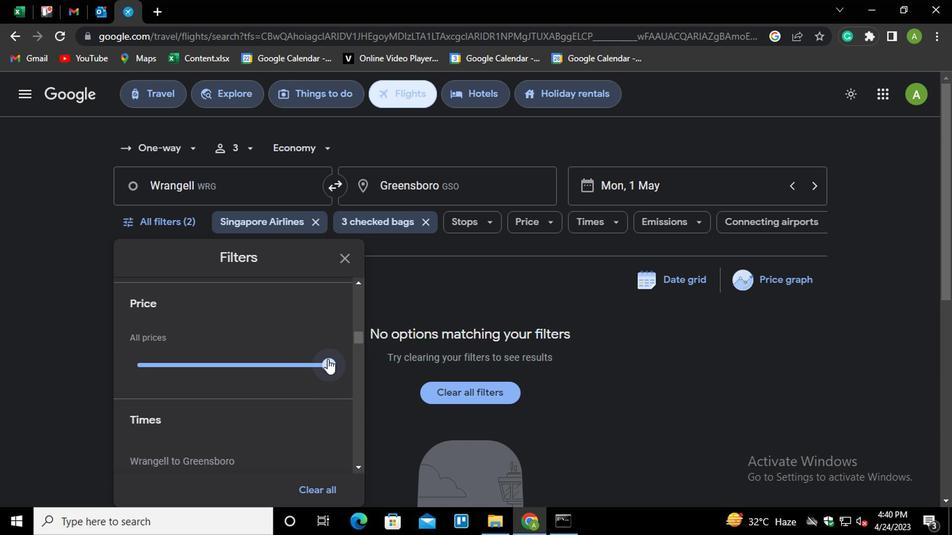 
Action: Mouse moved to (321, 395)
Screenshot: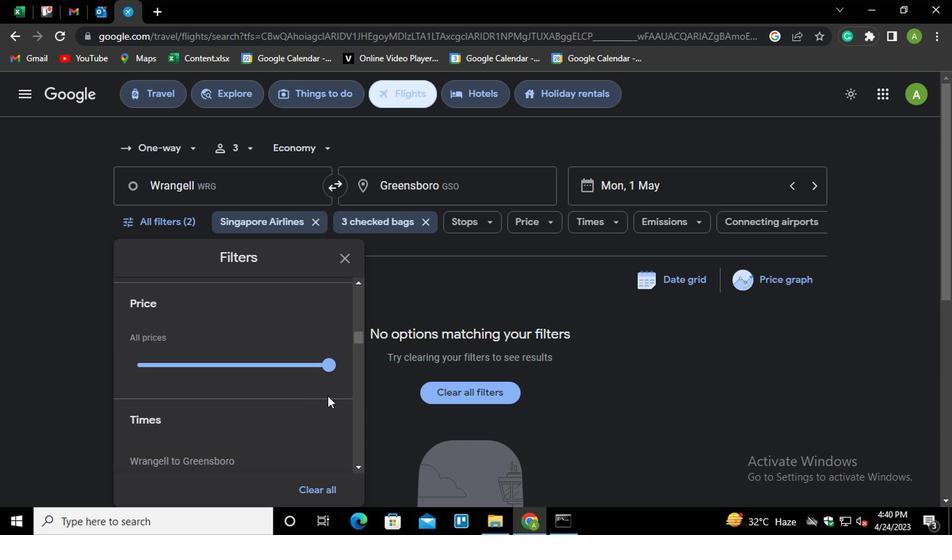 
Action: Mouse scrolled (321, 395) with delta (0, 0)
Screenshot: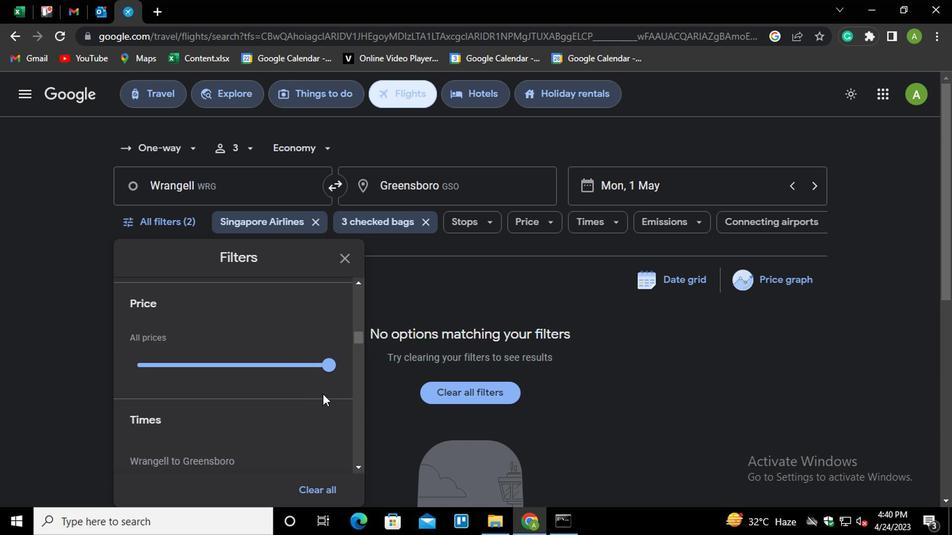 
Action: Mouse moved to (152, 452)
Screenshot: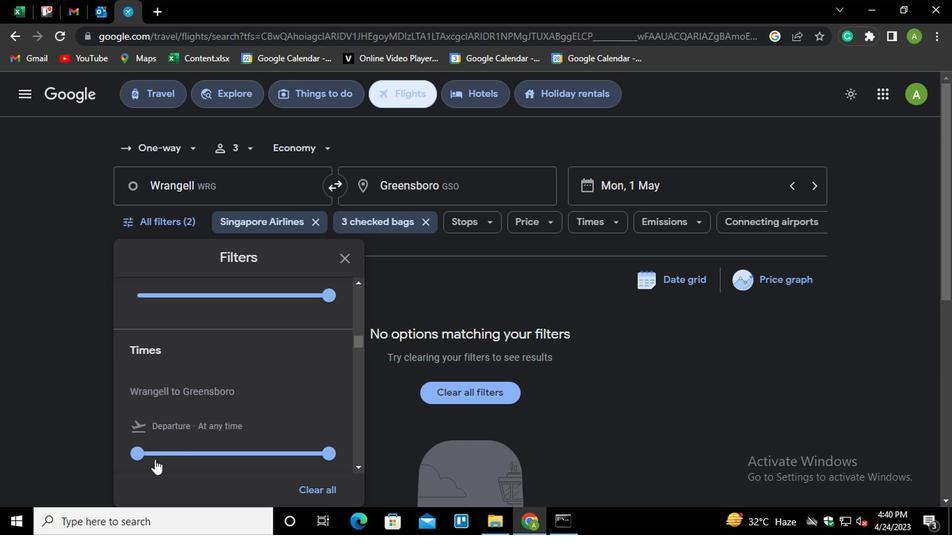 
Action: Mouse pressed left at (152, 452)
Screenshot: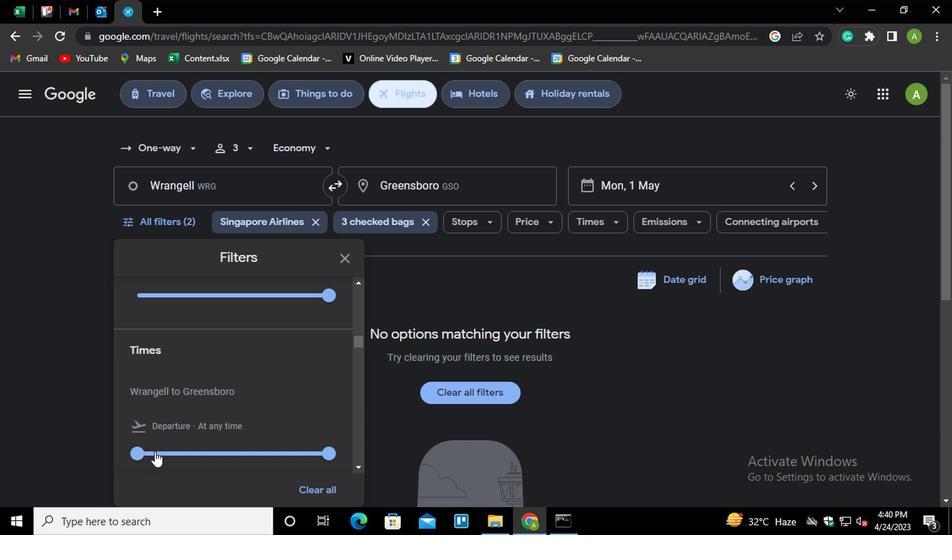 
Action: Mouse moved to (646, 436)
Screenshot: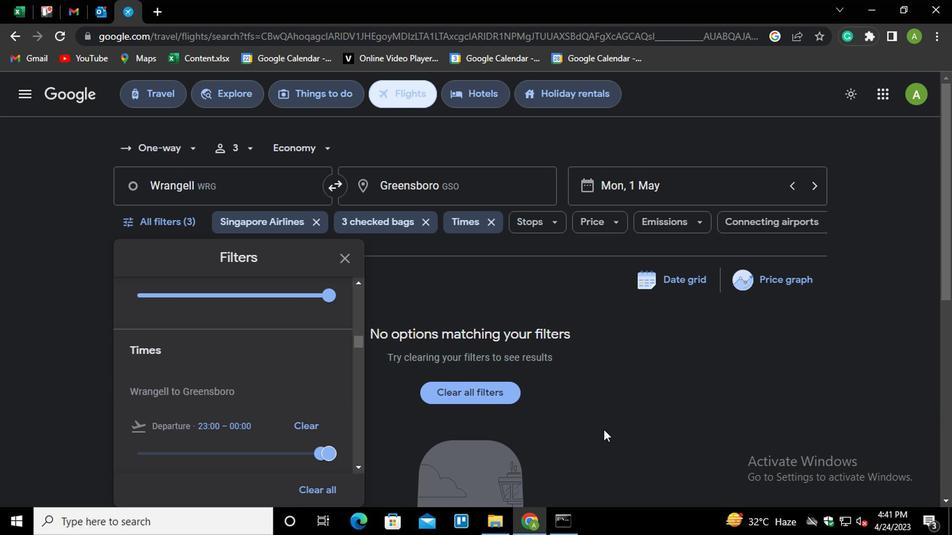 
Action: Mouse pressed left at (646, 436)
Screenshot: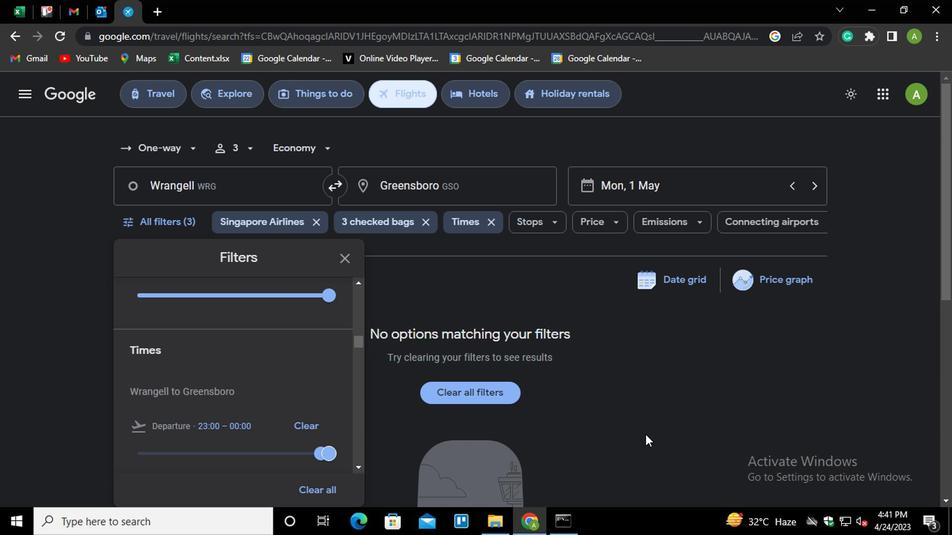 
Action: Mouse moved to (647, 436)
Screenshot: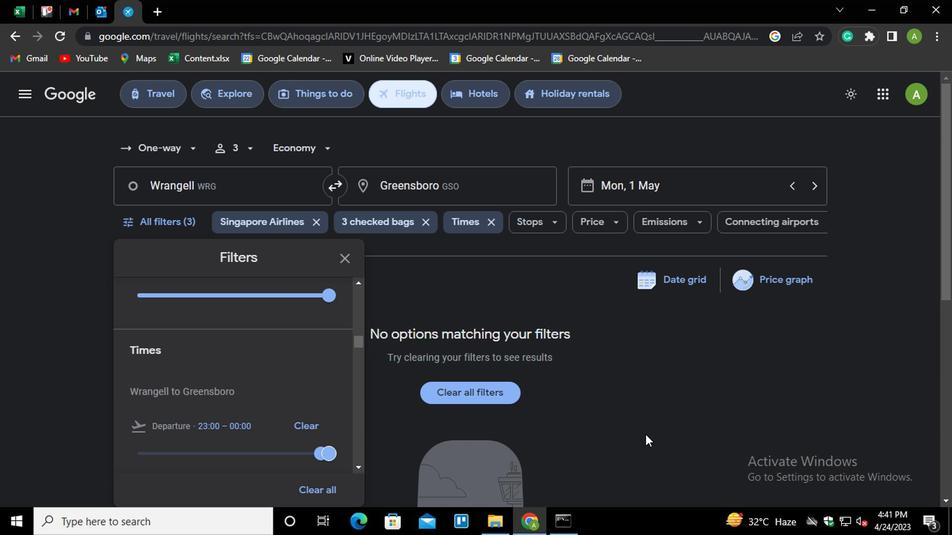 
